 Task: In the  document Bookstype.epub Select the last point and add comment:  'Excellent point!' Insert emoji reactions: 'Thumbs Up' Select all the potins and apply Lowercase
Action: Mouse moved to (320, 378)
Screenshot: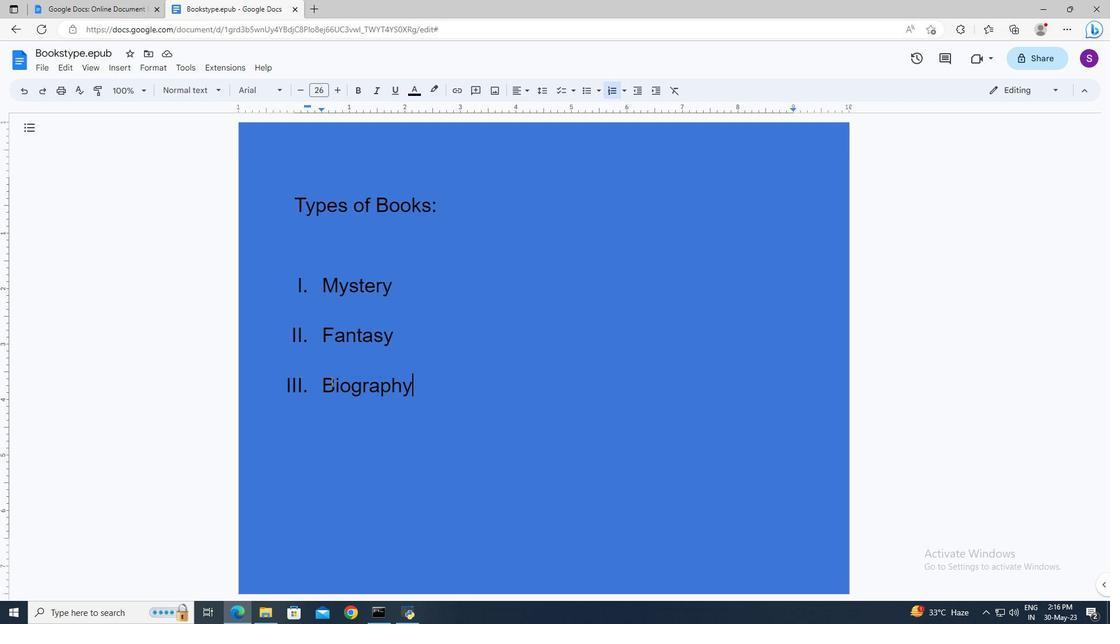 
Action: Mouse pressed left at (320, 378)
Screenshot: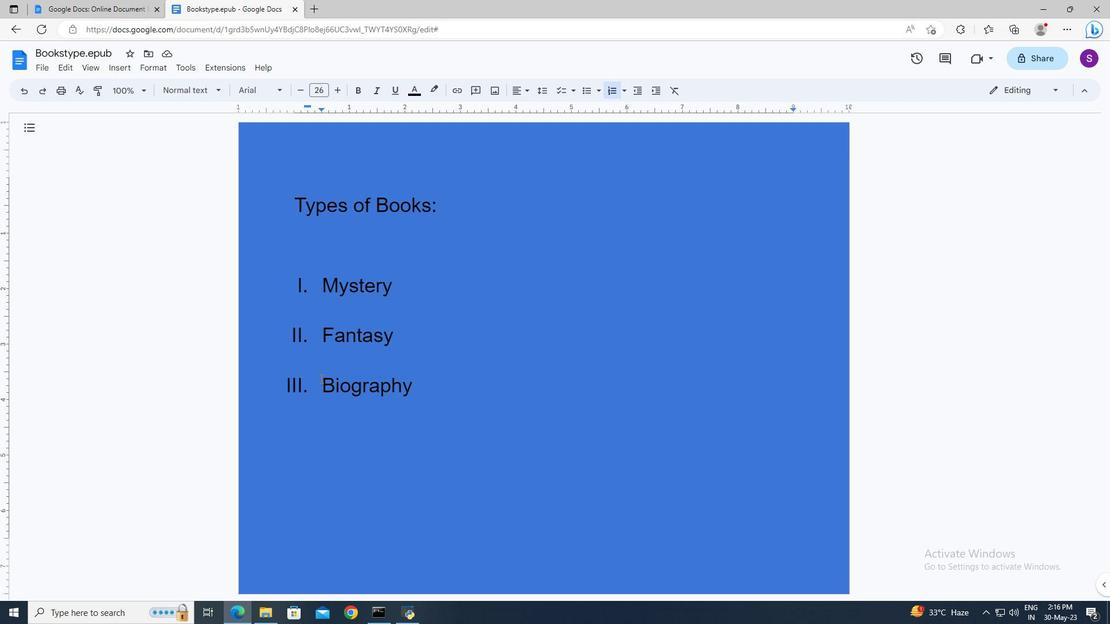
Action: Key pressed <Key.shift><Key.right>
Screenshot: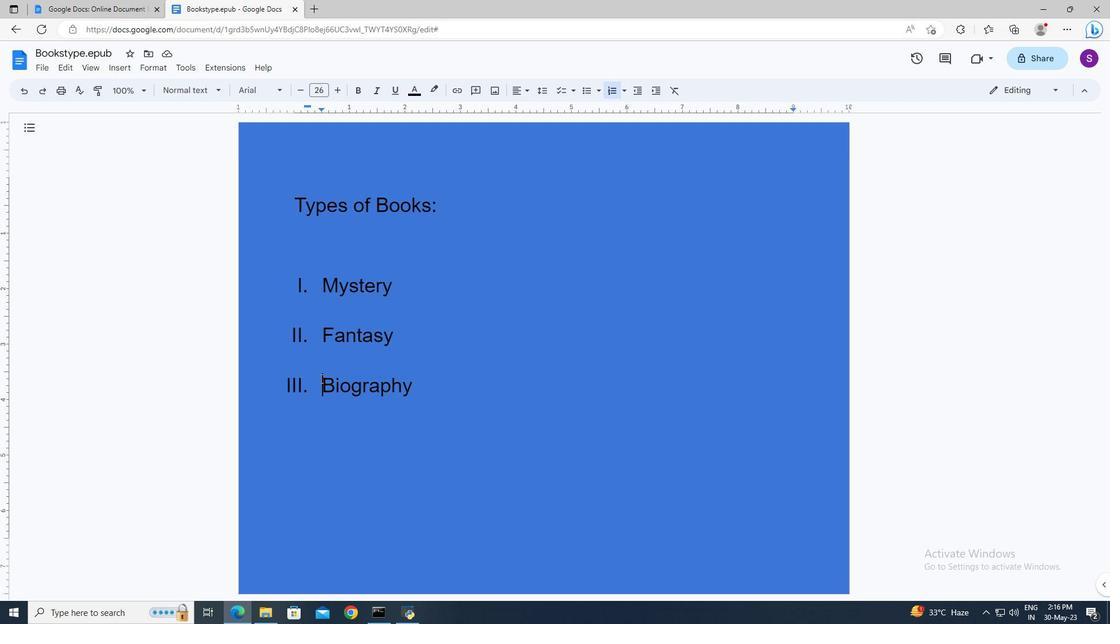 
Action: Mouse moved to (362, 389)
Screenshot: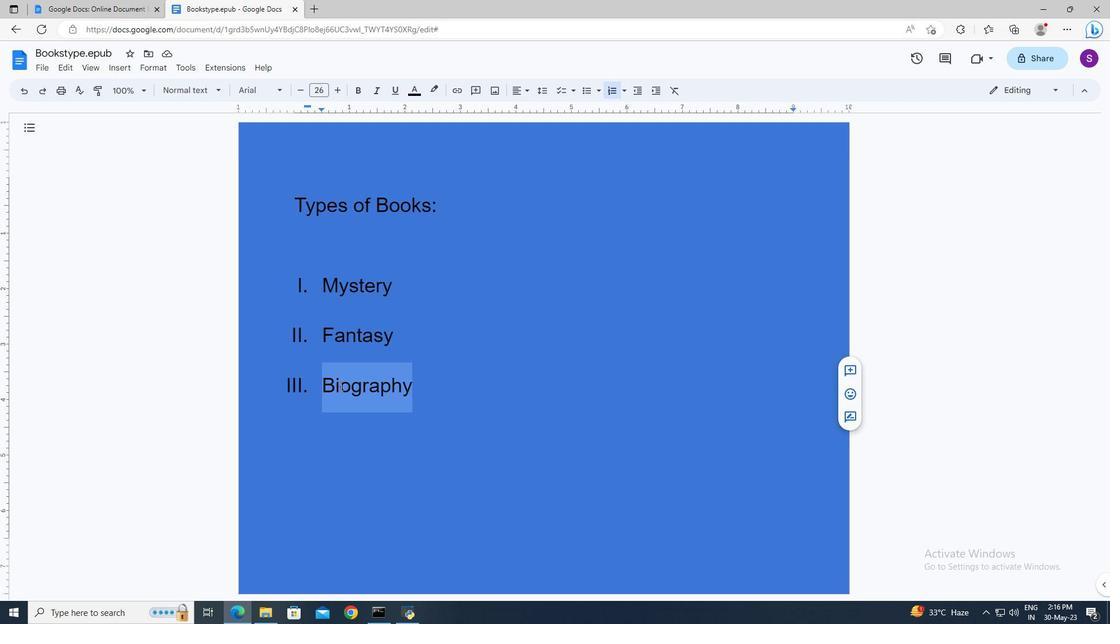 
Action: Mouse pressed right at (362, 389)
Screenshot: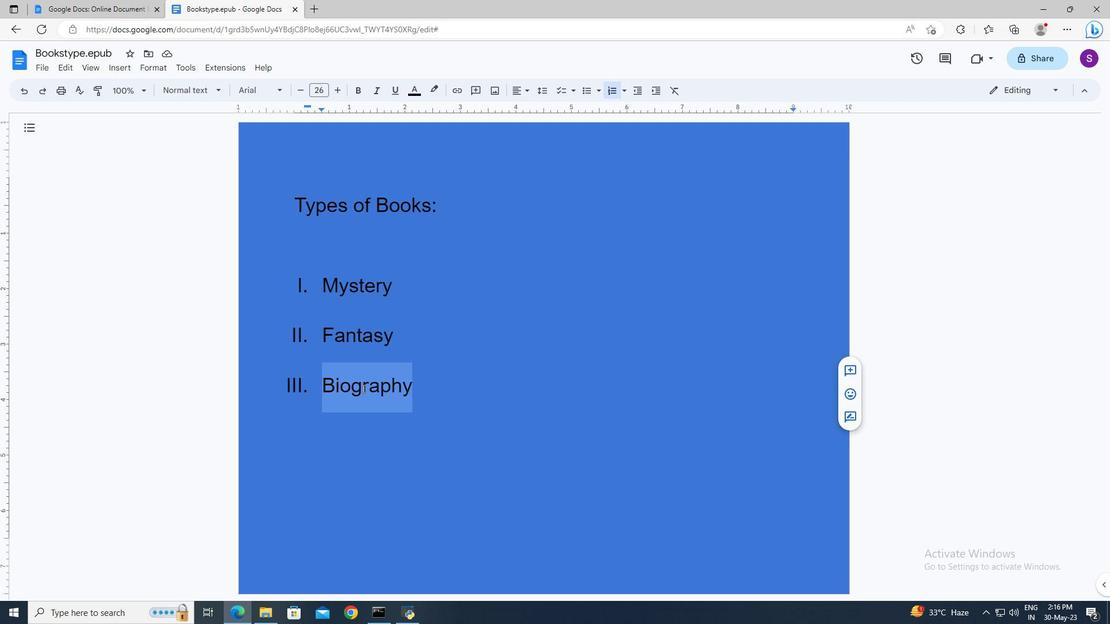 
Action: Mouse moved to (413, 174)
Screenshot: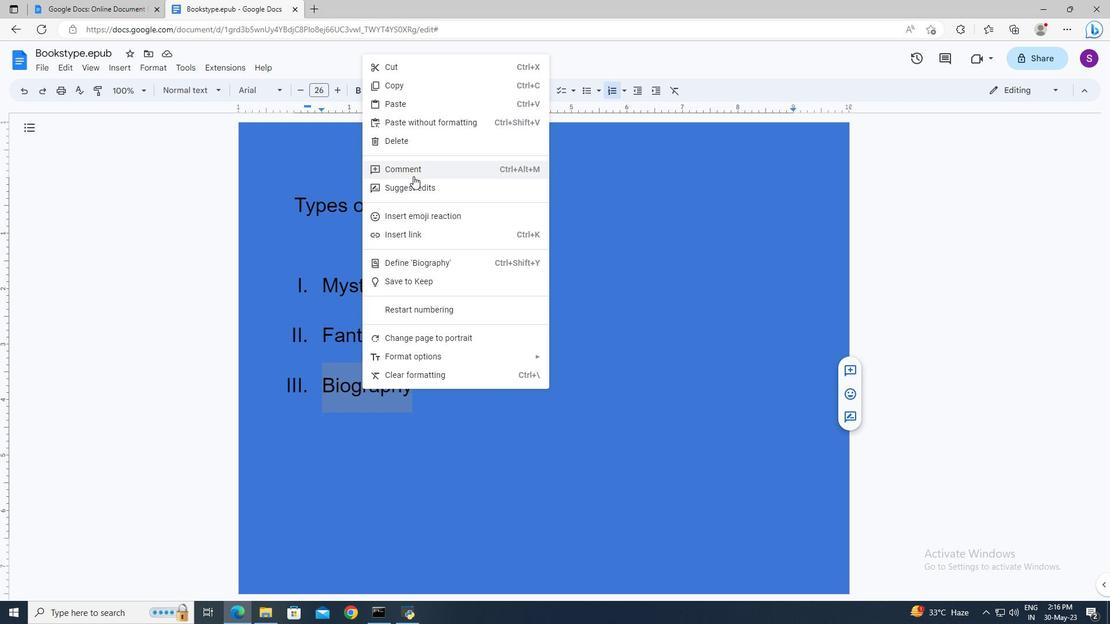 
Action: Mouse pressed left at (413, 174)
Screenshot: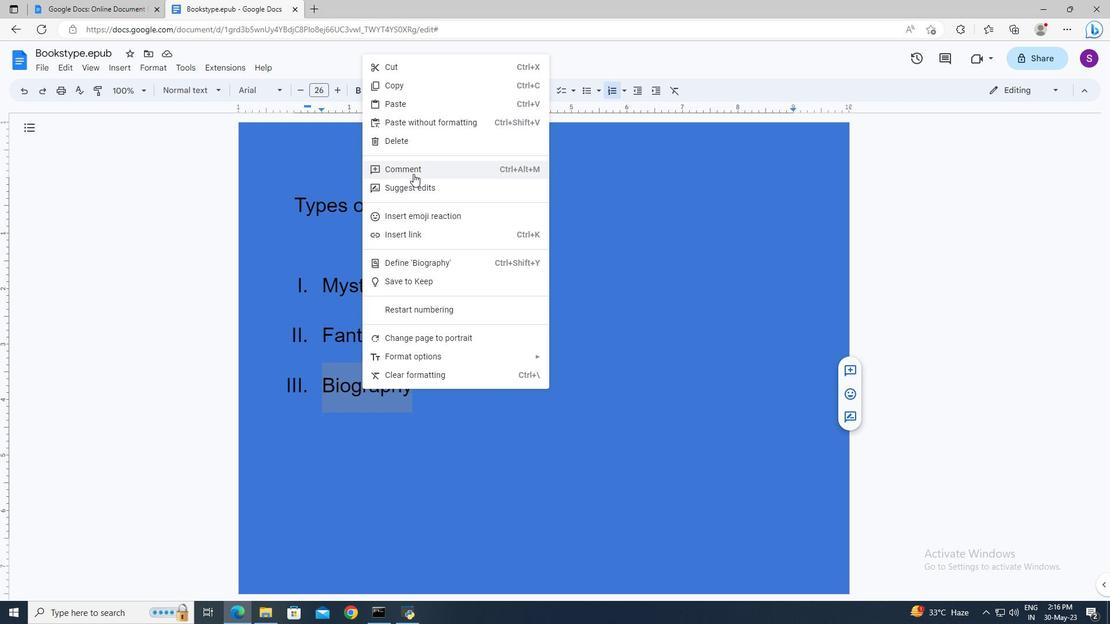 
Action: Key pressed <Key.shift>Excellent<Key.space>point<Key.shift><Key.shift><Key.shift><Key.shift><Key.shift><Key.shift><Key.shift><Key.shift><Key.shift><Key.shift><Key.shift><Key.shift>!<Key.enter><Key.delete>
Screenshot: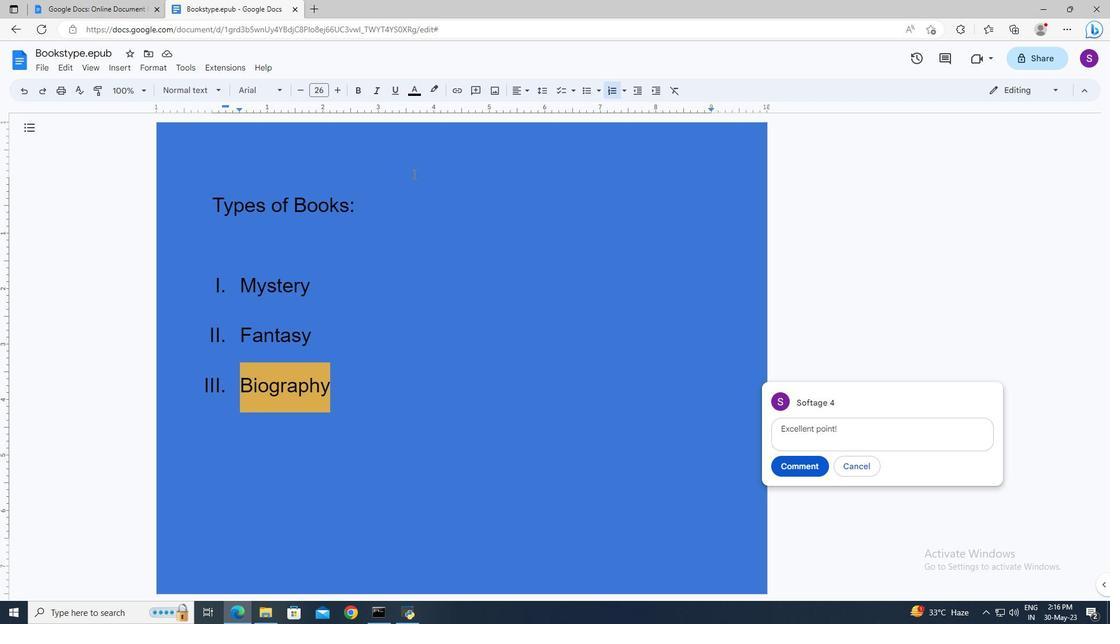 
Action: Mouse moved to (413, 173)
Screenshot: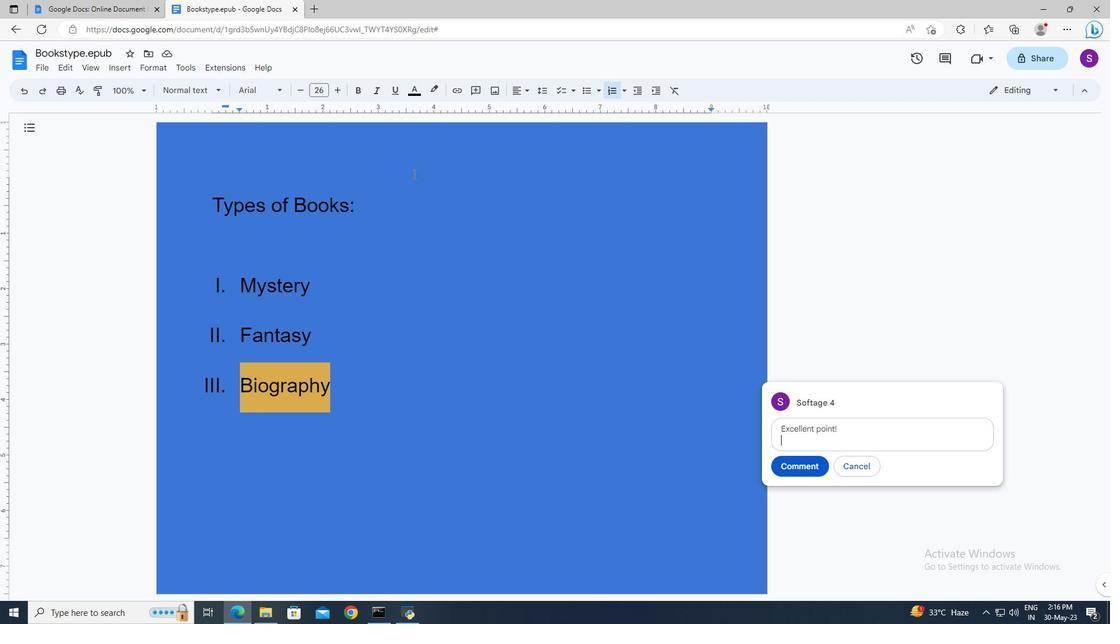 
Action: Key pressed <Key.backspace>
Screenshot: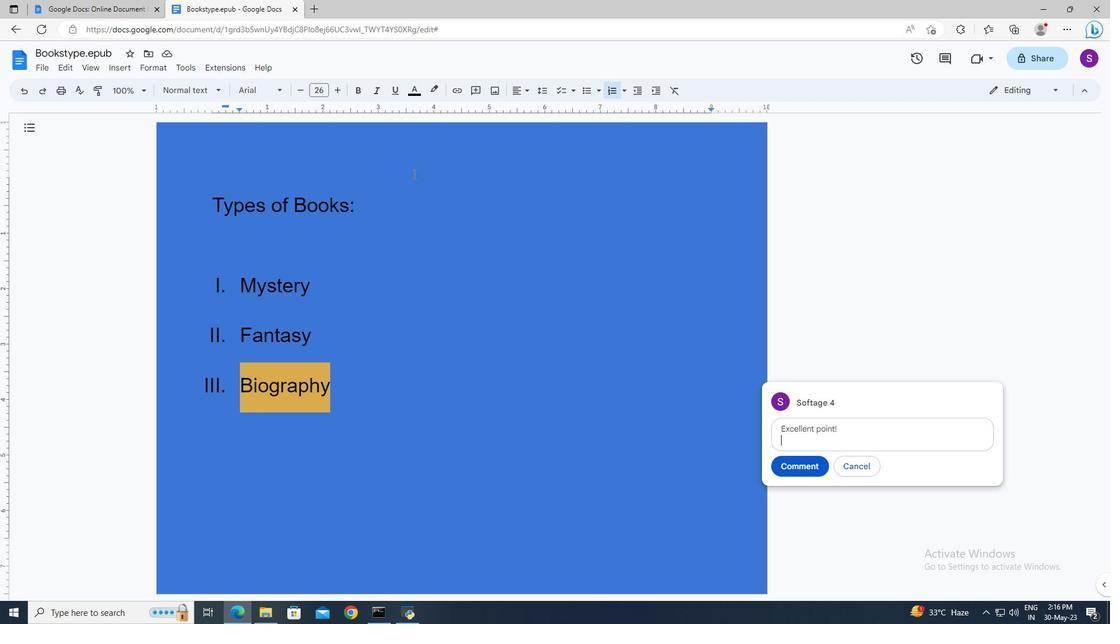 
Action: Mouse moved to (807, 472)
Screenshot: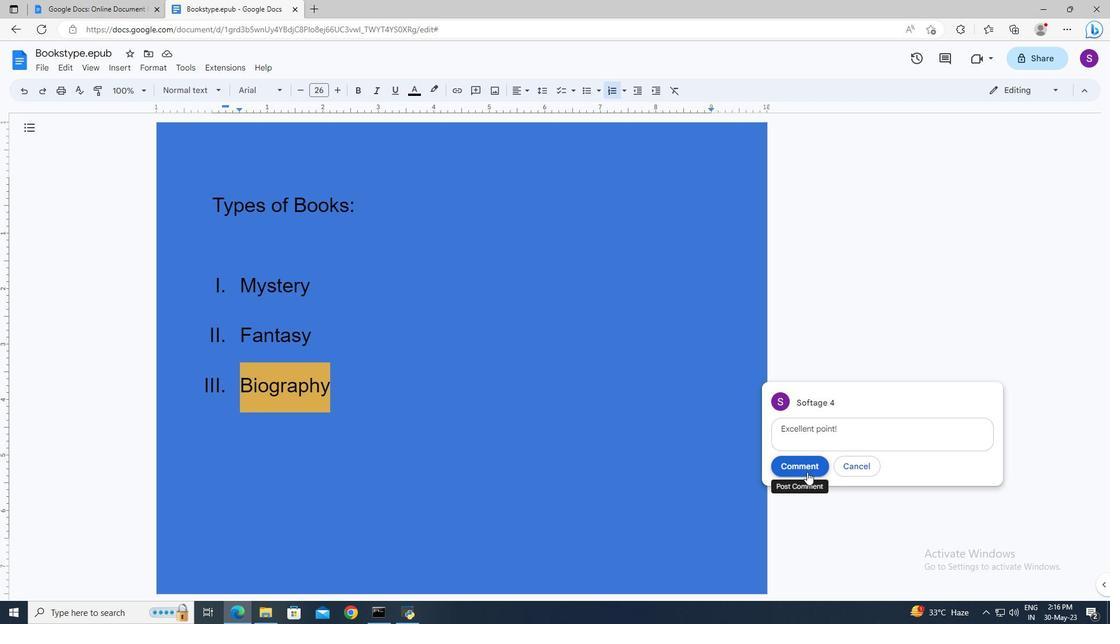 
Action: Mouse pressed left at (807, 472)
Screenshot: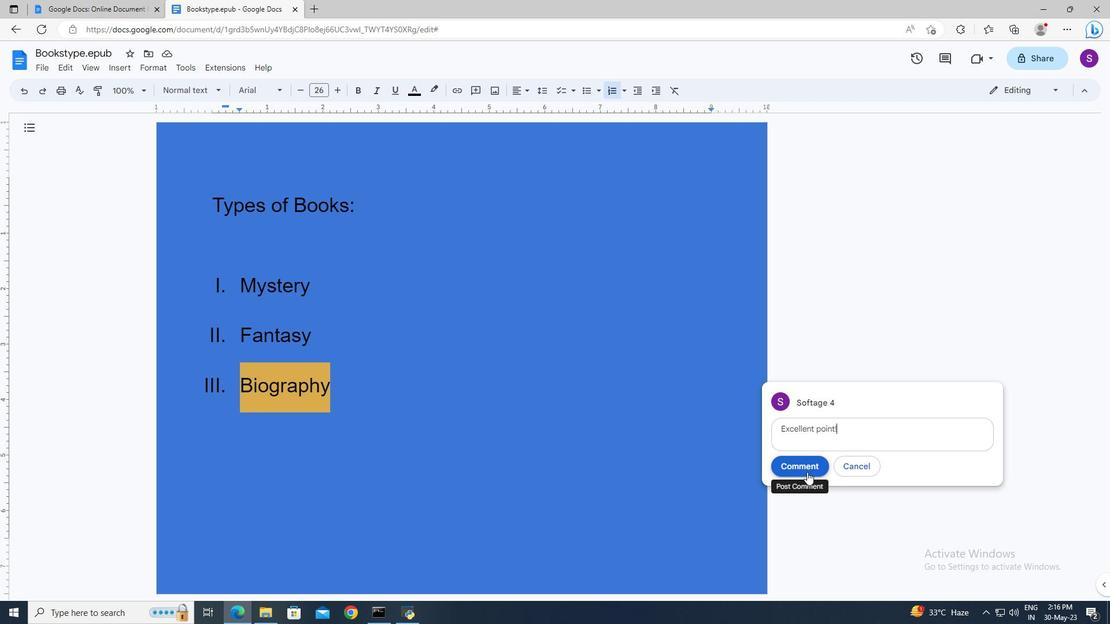 
Action: Mouse moved to (391, 386)
Screenshot: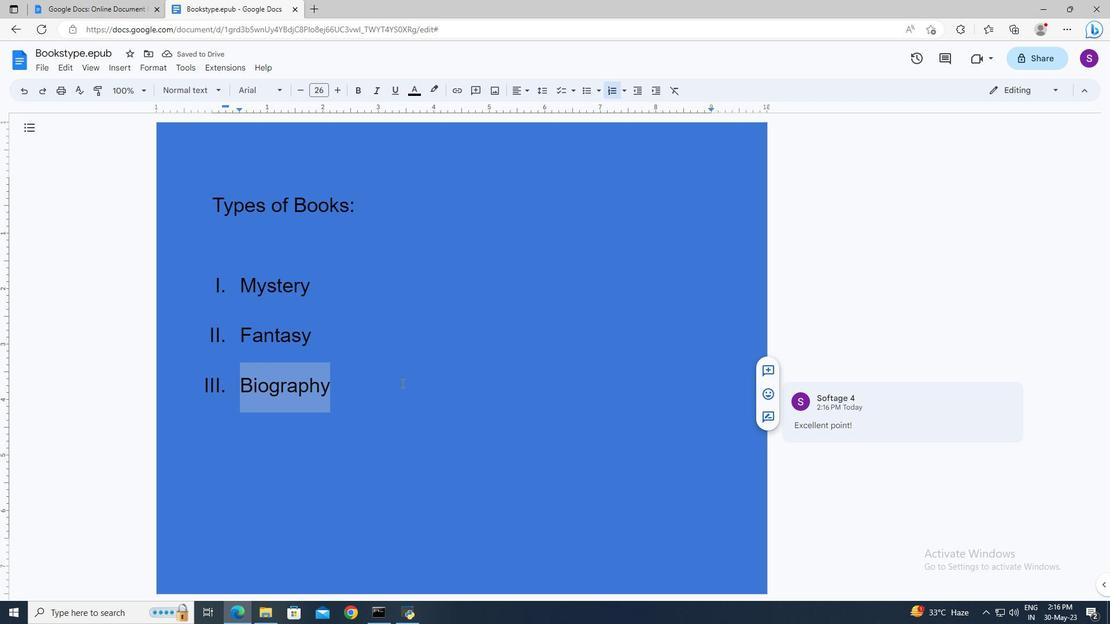 
Action: Mouse pressed left at (391, 386)
Screenshot: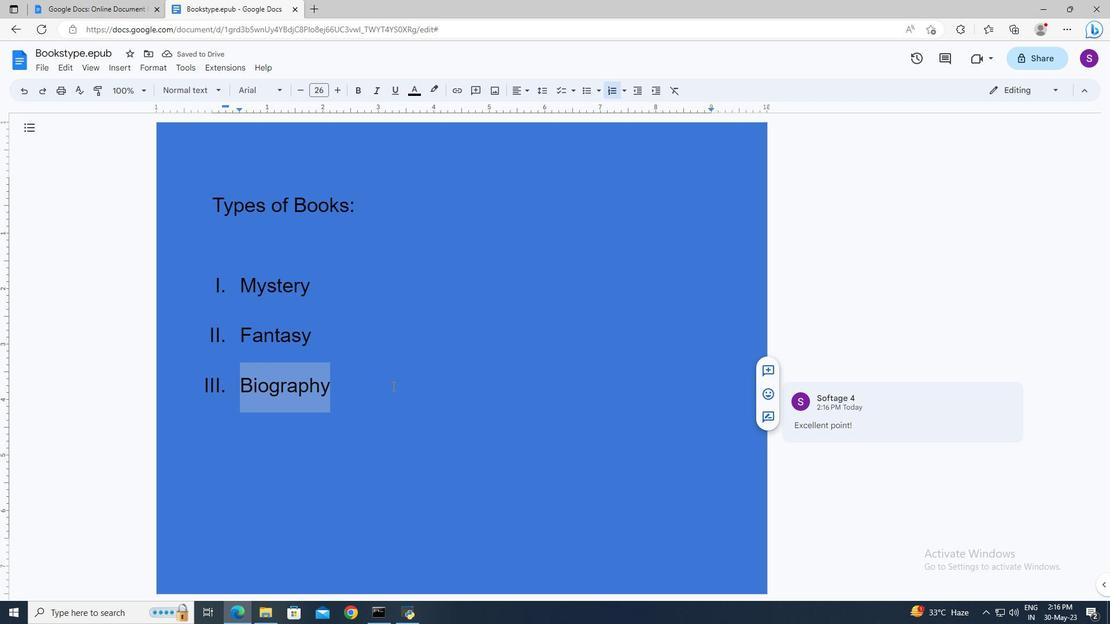 
Action: Mouse moved to (127, 65)
Screenshot: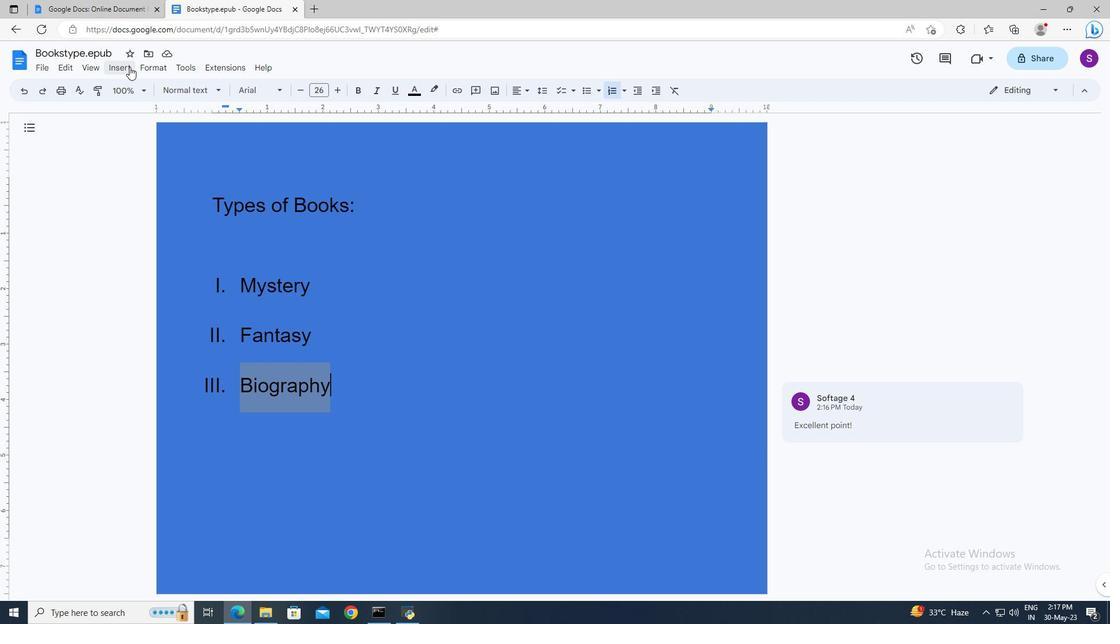 
Action: Mouse pressed left at (127, 65)
Screenshot: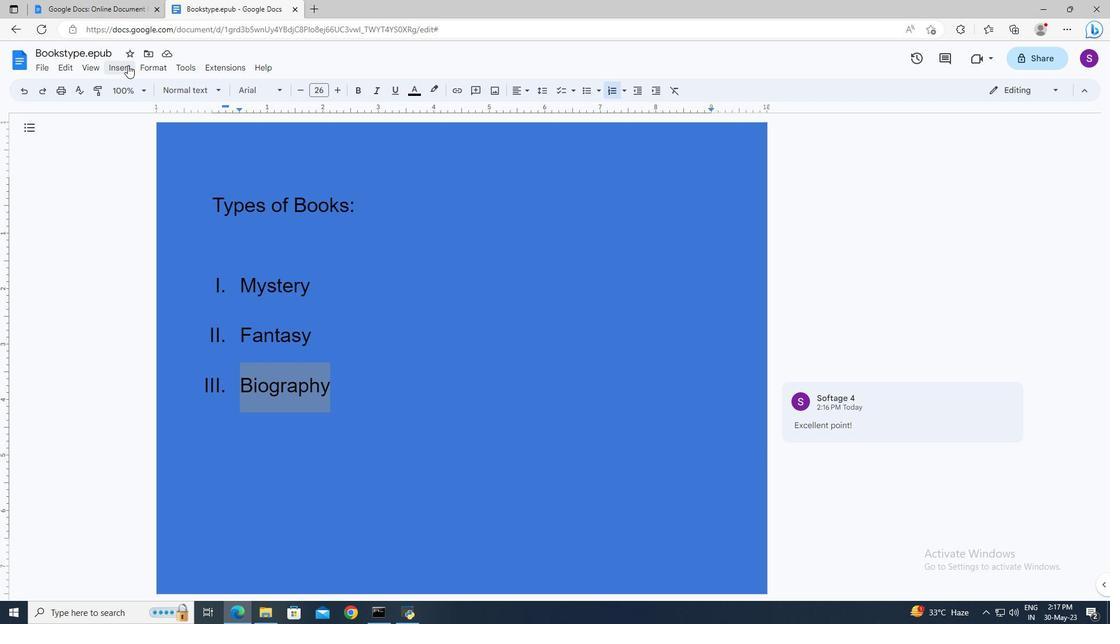 
Action: Mouse moved to (139, 175)
Screenshot: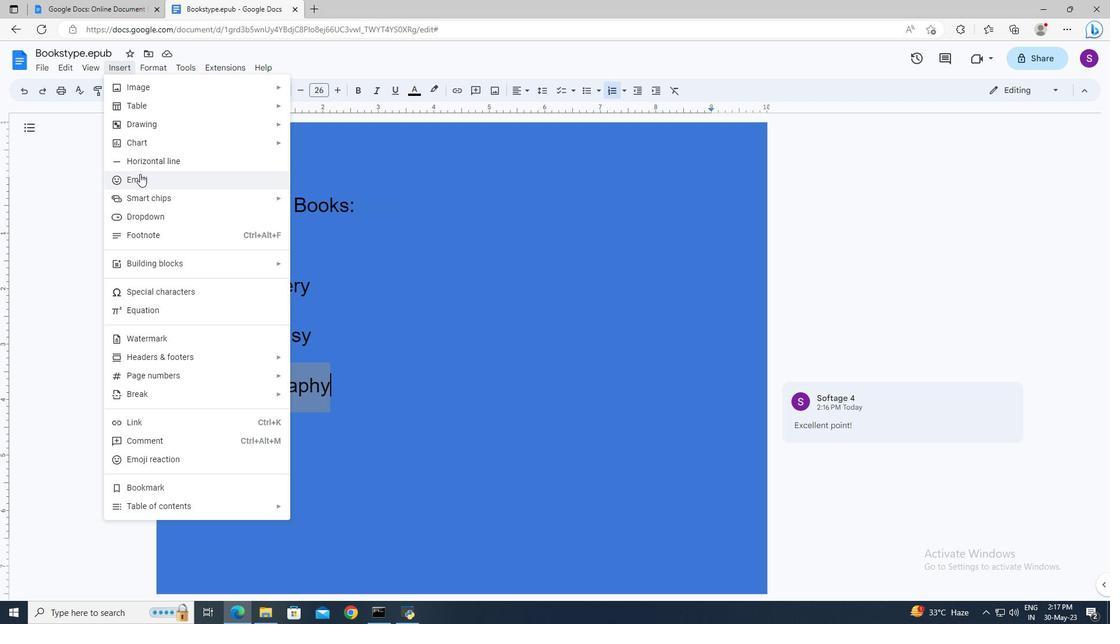 
Action: Mouse pressed left at (139, 175)
Screenshot: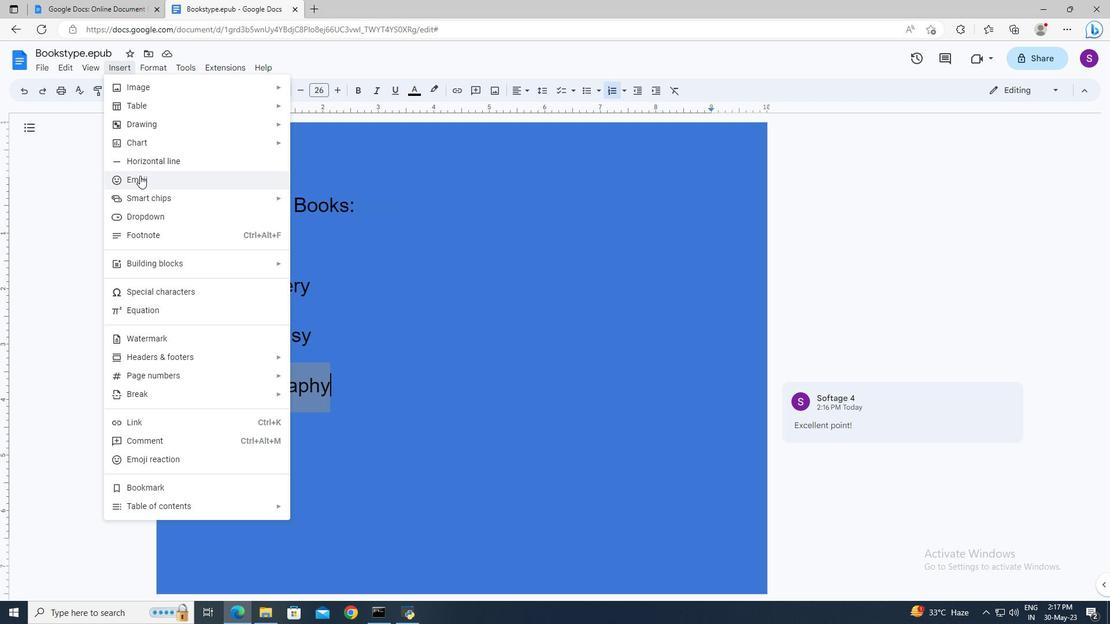 
Action: Mouse moved to (369, 487)
Screenshot: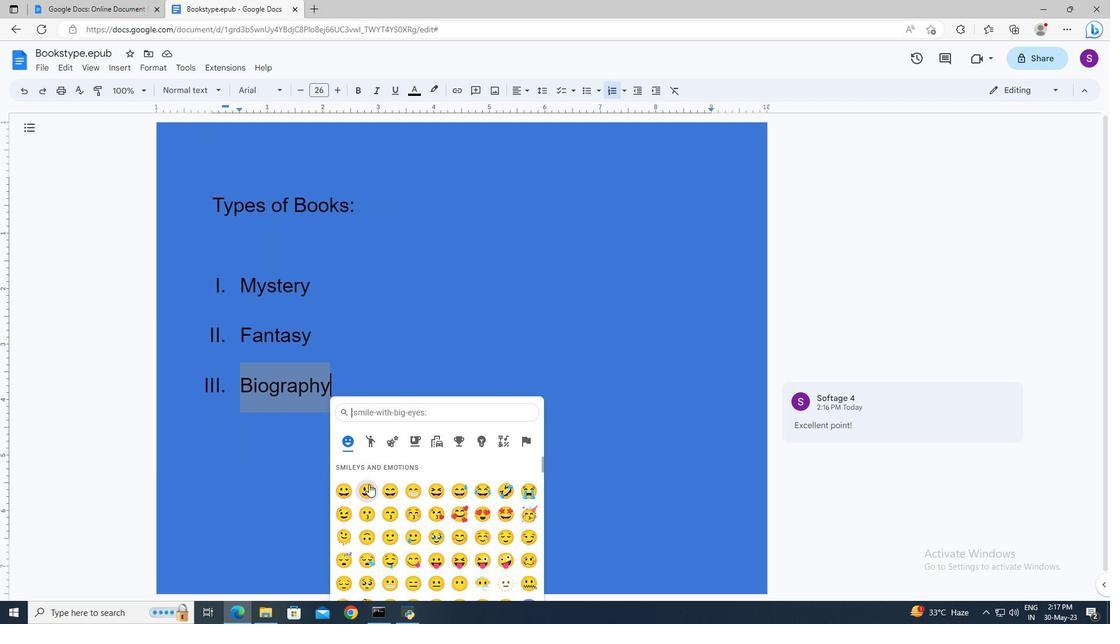 
Action: Mouse scrolled (369, 486) with delta (0, 0)
Screenshot: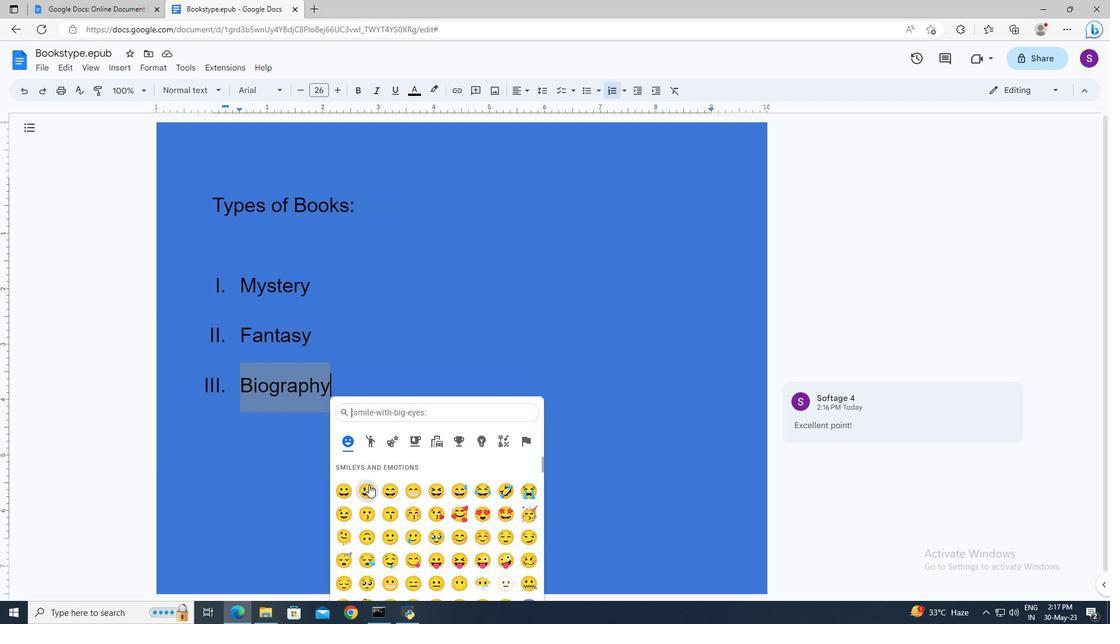 
Action: Mouse moved to (434, 407)
Screenshot: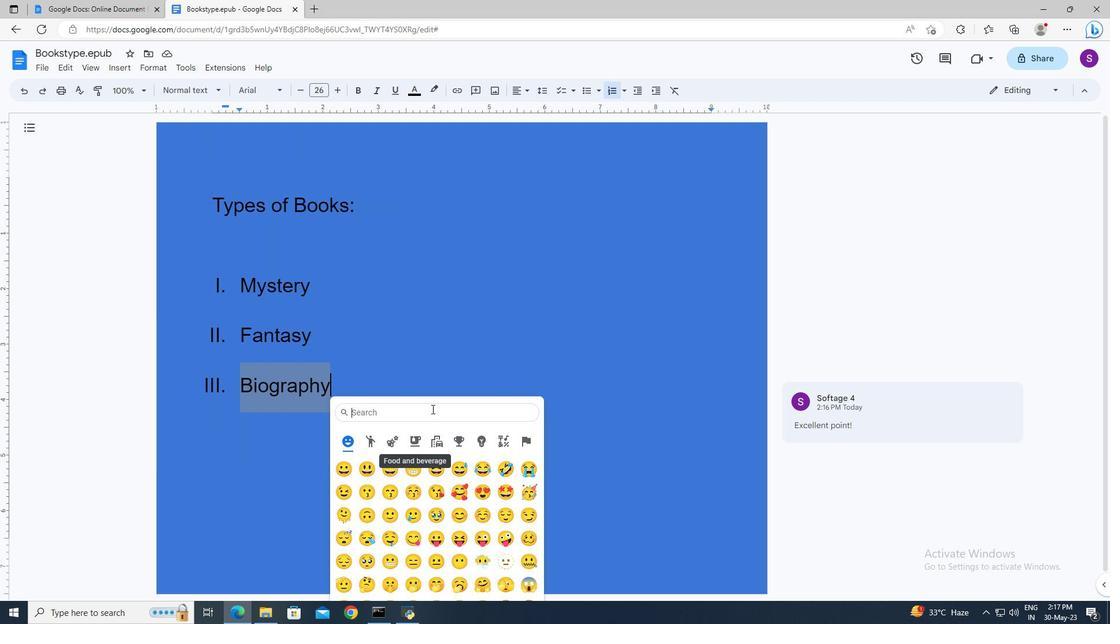 
Action: Mouse scrolled (434, 407) with delta (0, 0)
Screenshot: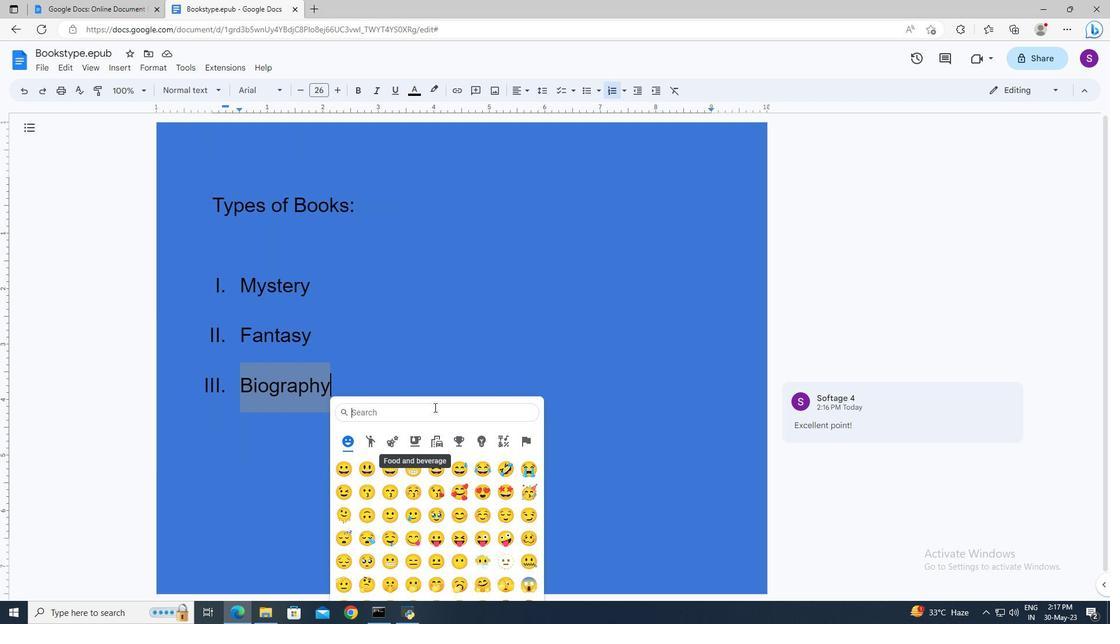
Action: Mouse scrolled (434, 407) with delta (0, 0)
Screenshot: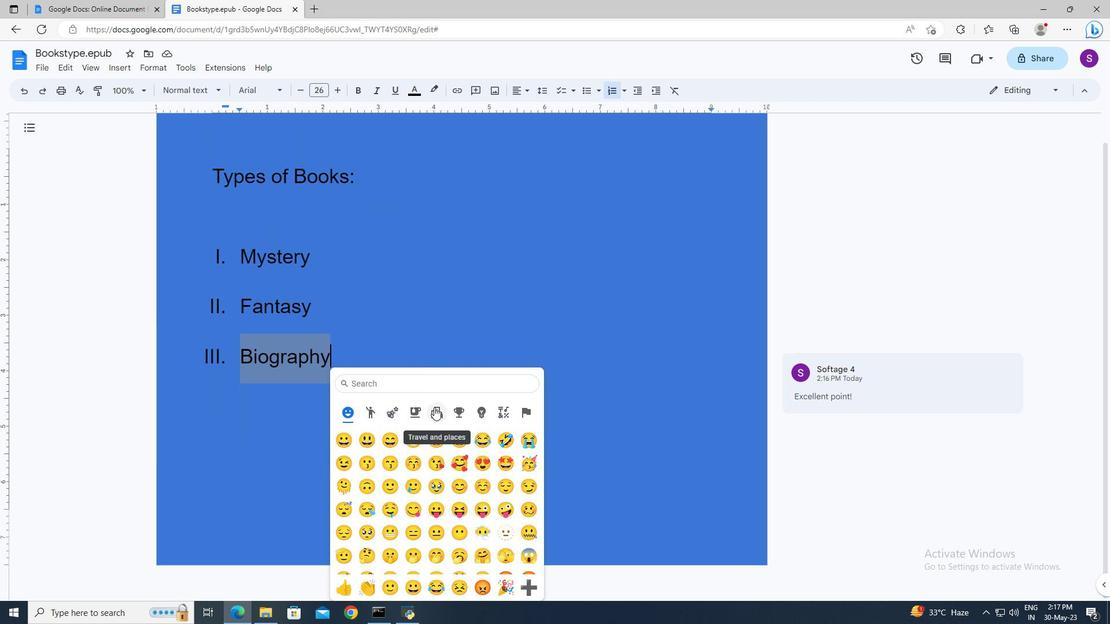 
Action: Mouse moved to (351, 592)
Screenshot: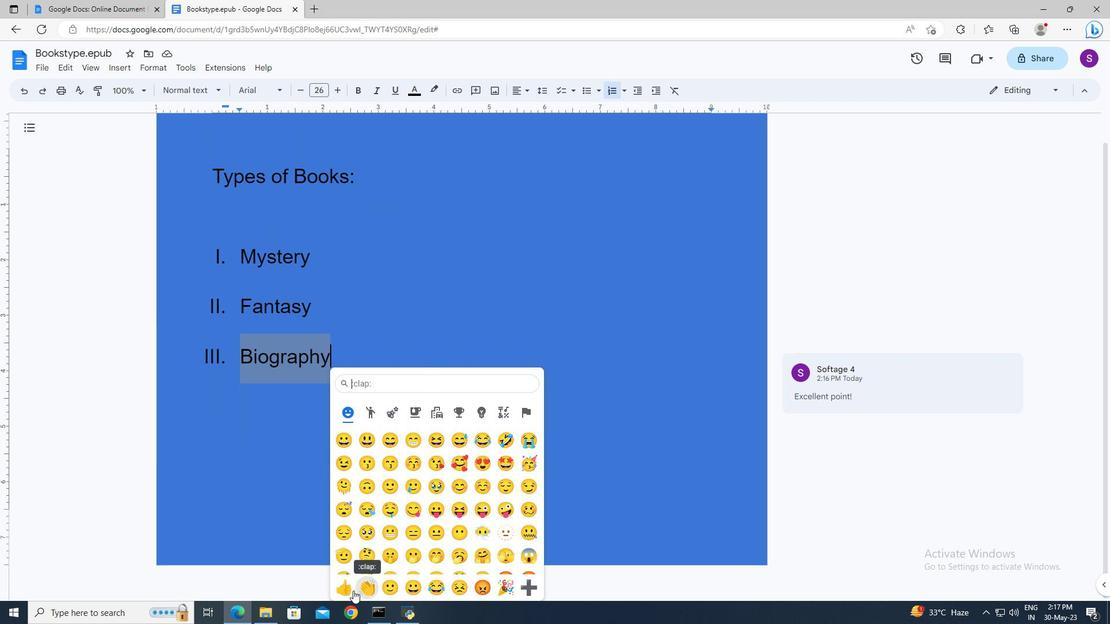 
Action: Mouse pressed left at (351, 592)
Screenshot: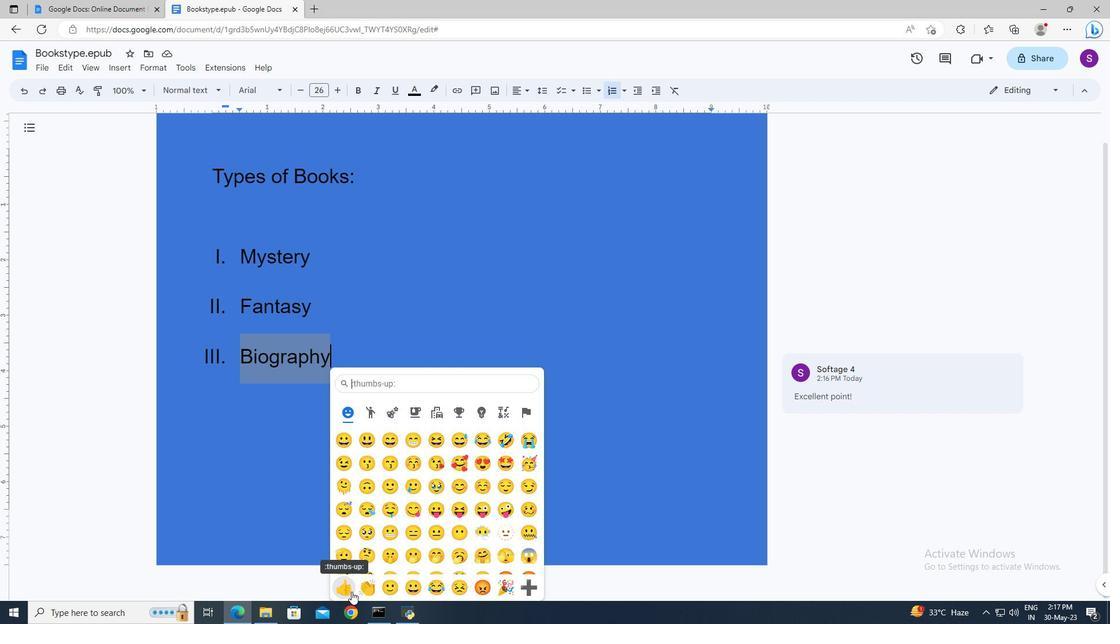 
Action: Mouse moved to (241, 286)
Screenshot: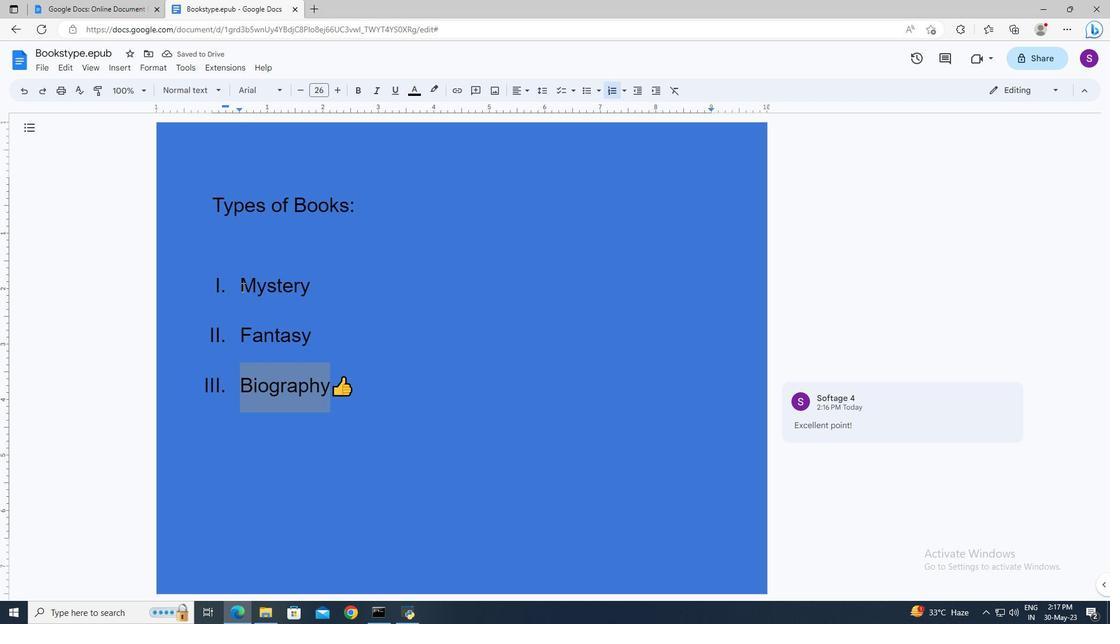 
Action: Mouse pressed left at (241, 286)
Screenshot: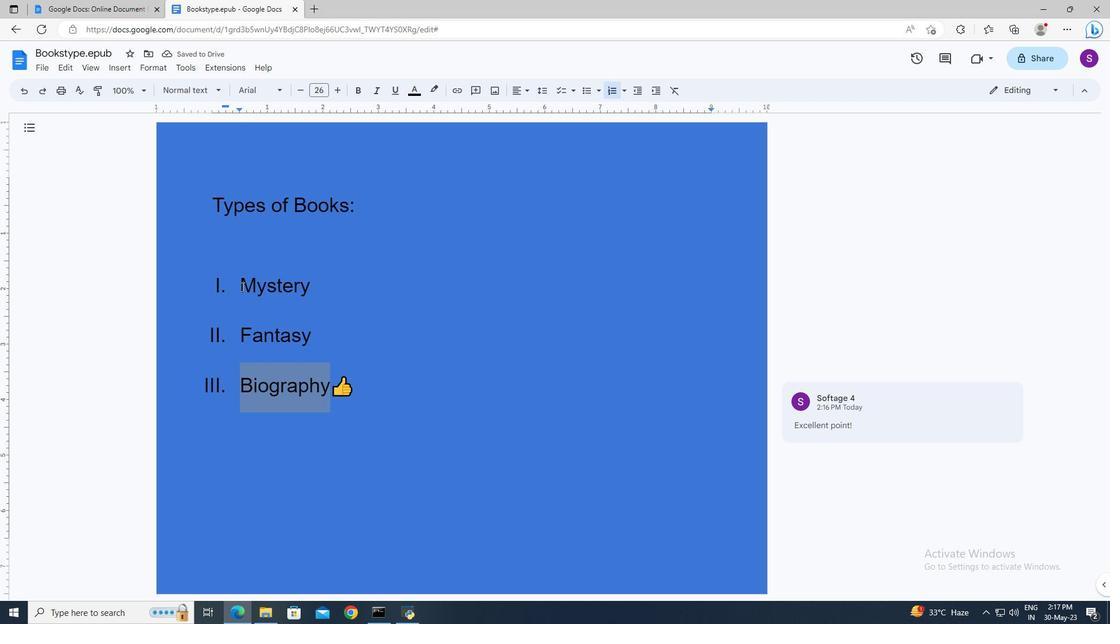 
Action: Key pressed <Key.shift><Key.down><Key.down><Key.down>
Screenshot: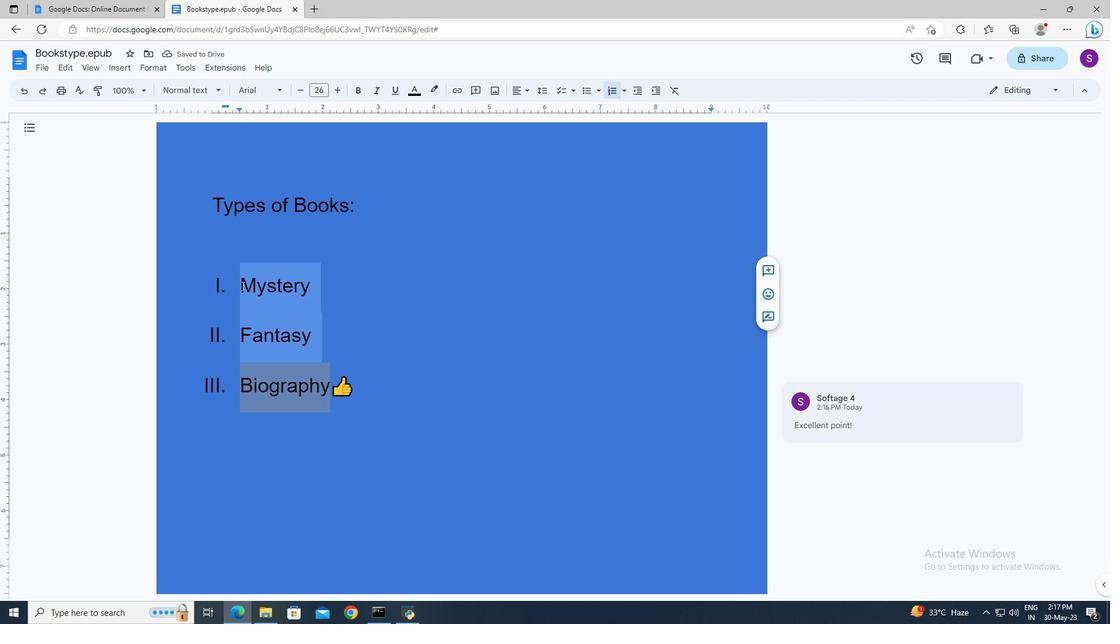 
Action: Mouse moved to (160, 71)
Screenshot: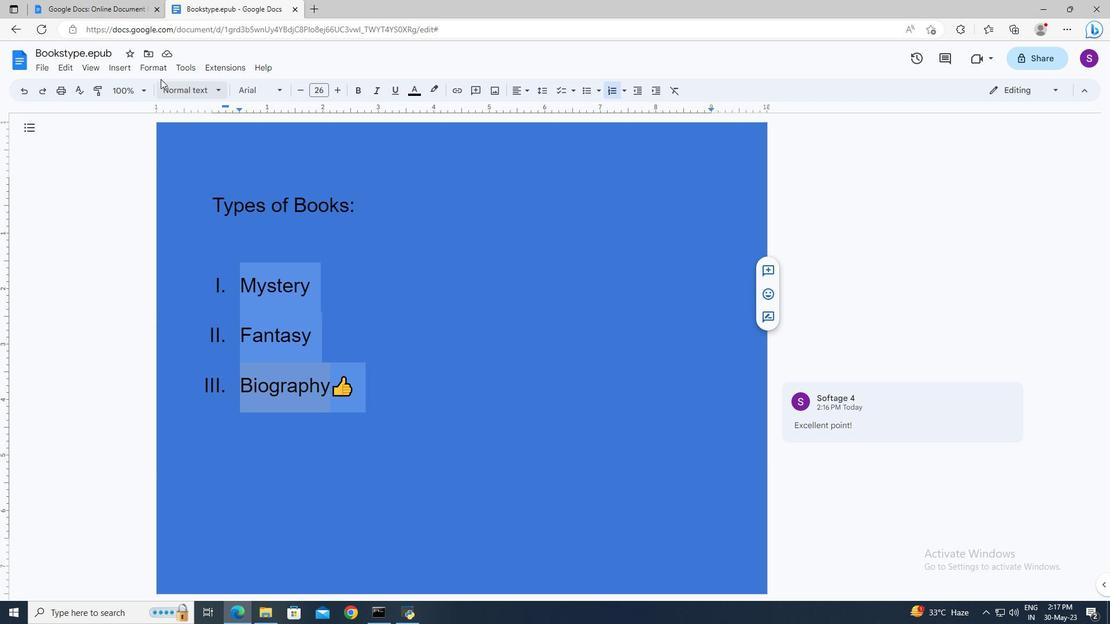 
Action: Mouse pressed left at (160, 71)
Screenshot: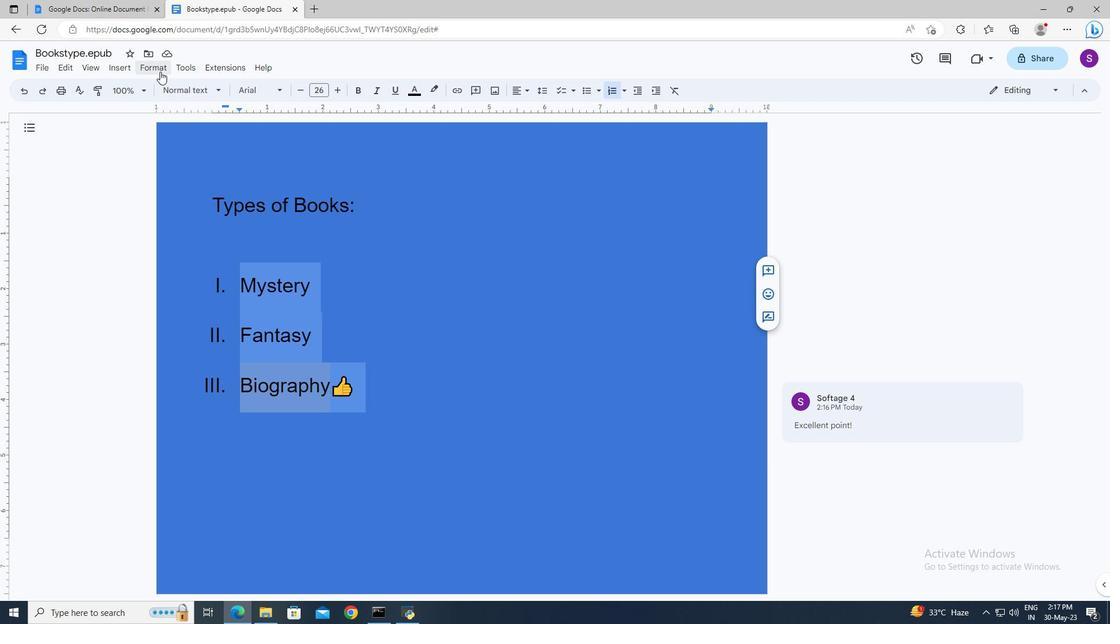 
Action: Mouse moved to (482, 231)
Screenshot: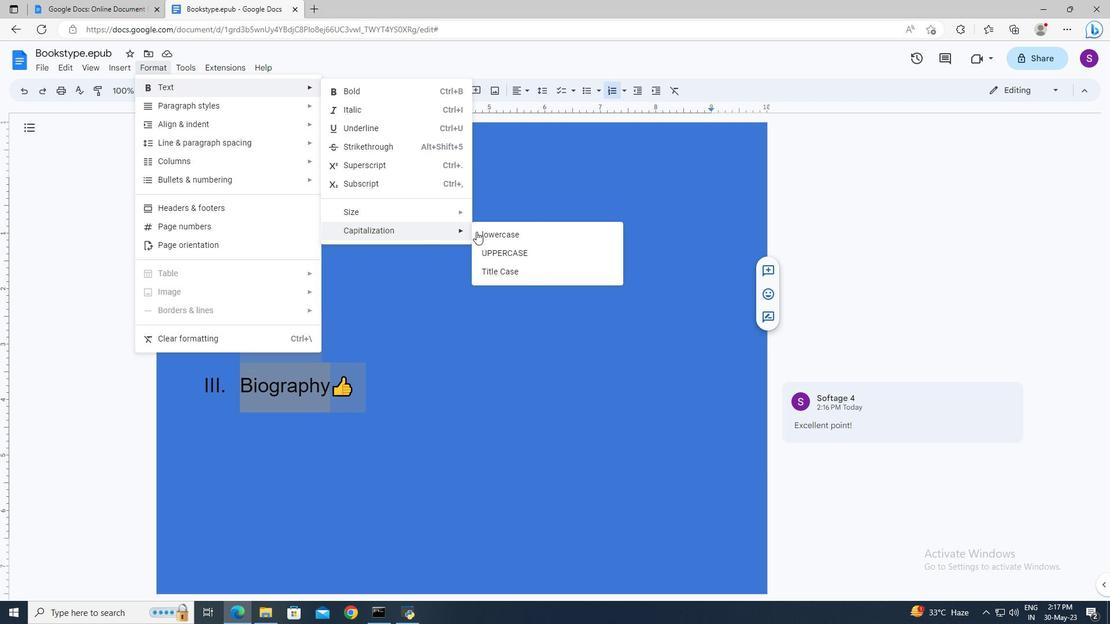 
Action: Mouse pressed left at (482, 231)
Screenshot: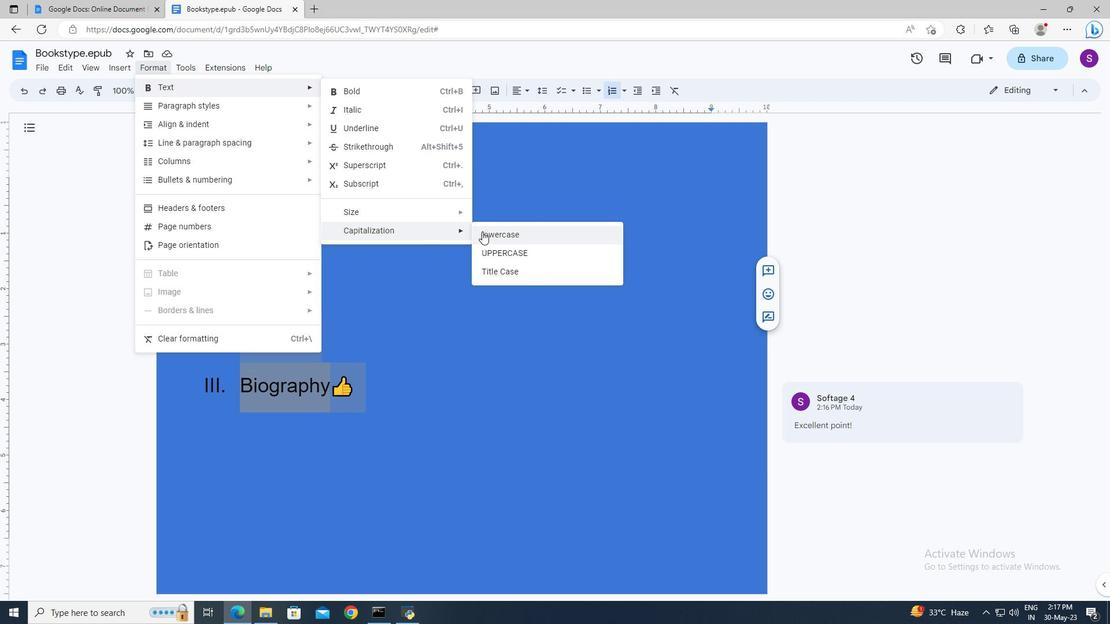 
Action: Mouse moved to (491, 297)
Screenshot: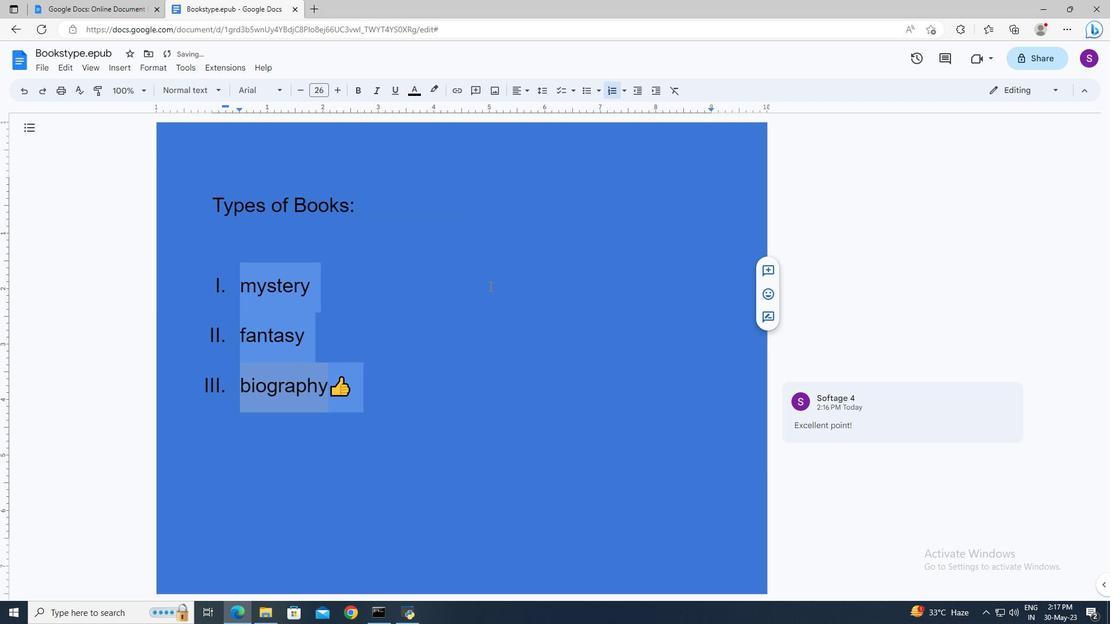 
Action: Mouse pressed left at (491, 297)
Screenshot: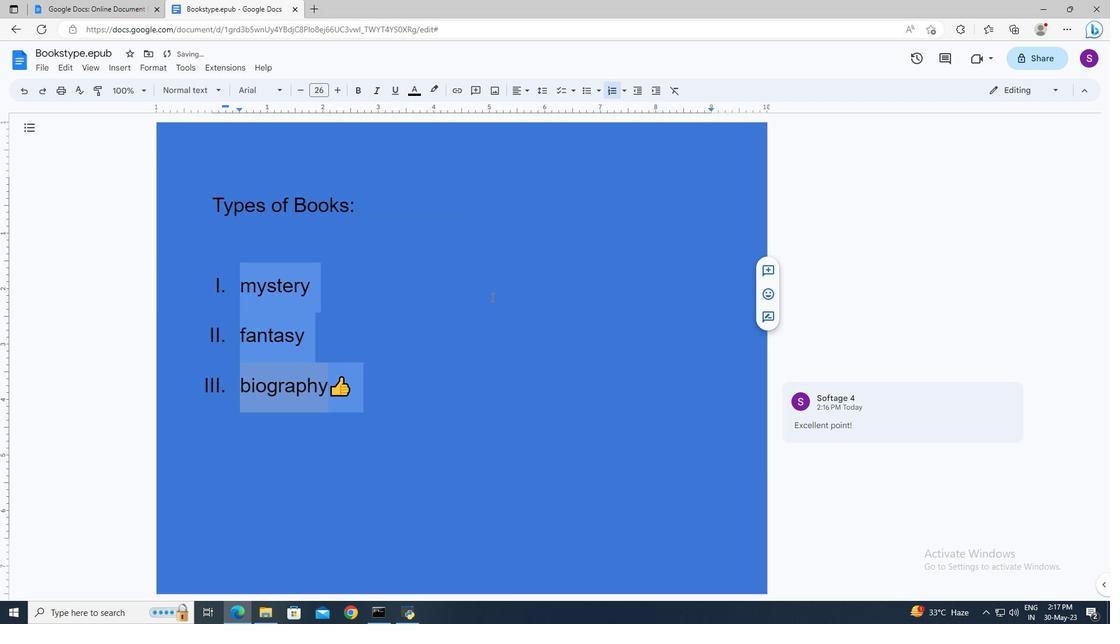 
